 Task: Create a due date automation trigger when advanced on, on the wednesday before a card is due add basic not assigned to anyone at 11:00 AM.
Action: Mouse moved to (1080, 86)
Screenshot: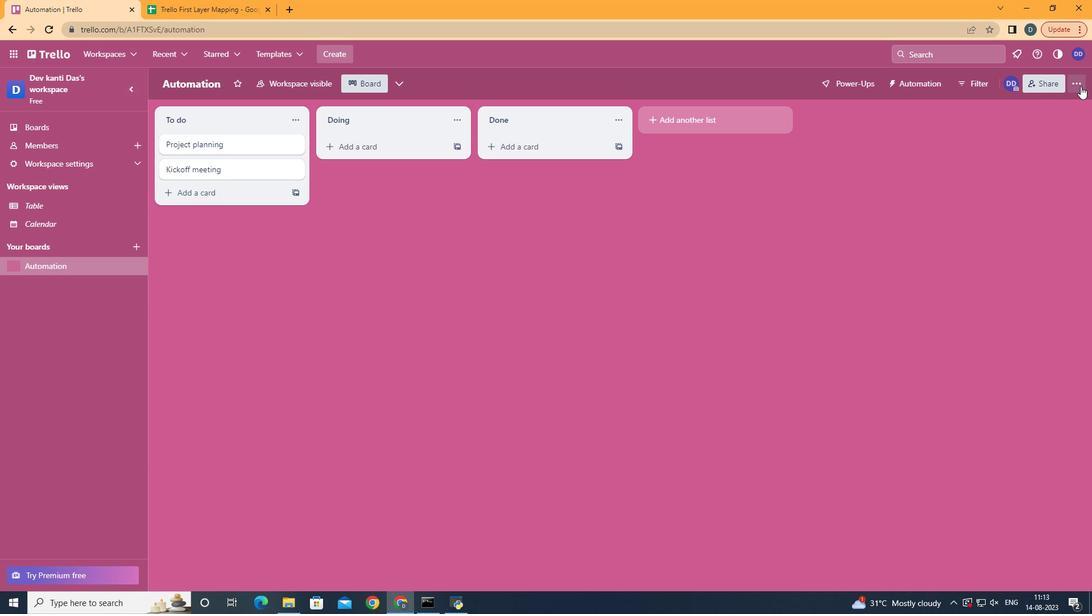 
Action: Mouse pressed left at (1080, 86)
Screenshot: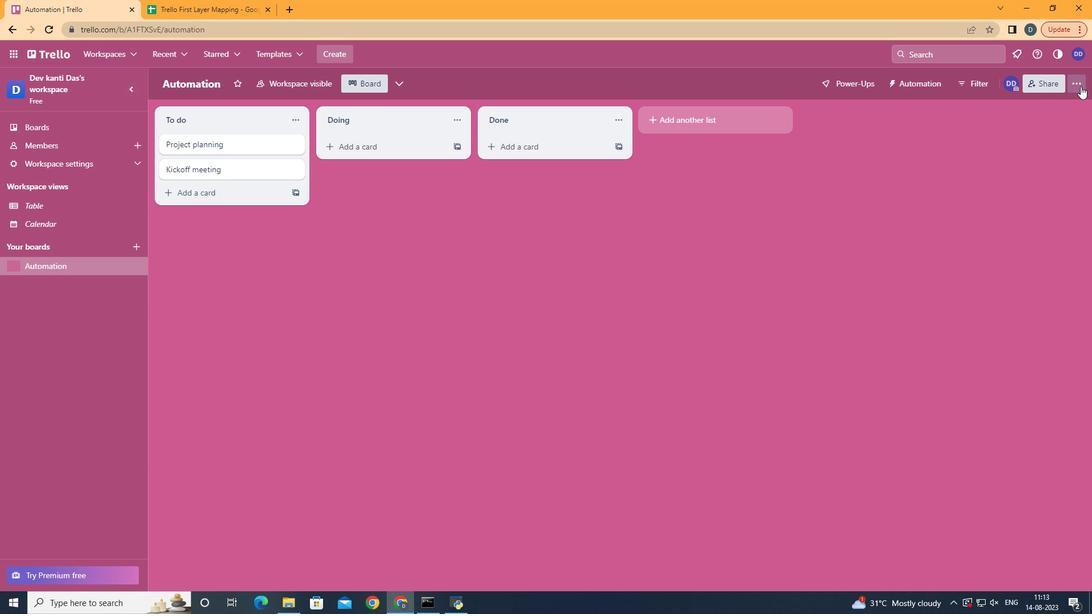 
Action: Mouse moved to (998, 225)
Screenshot: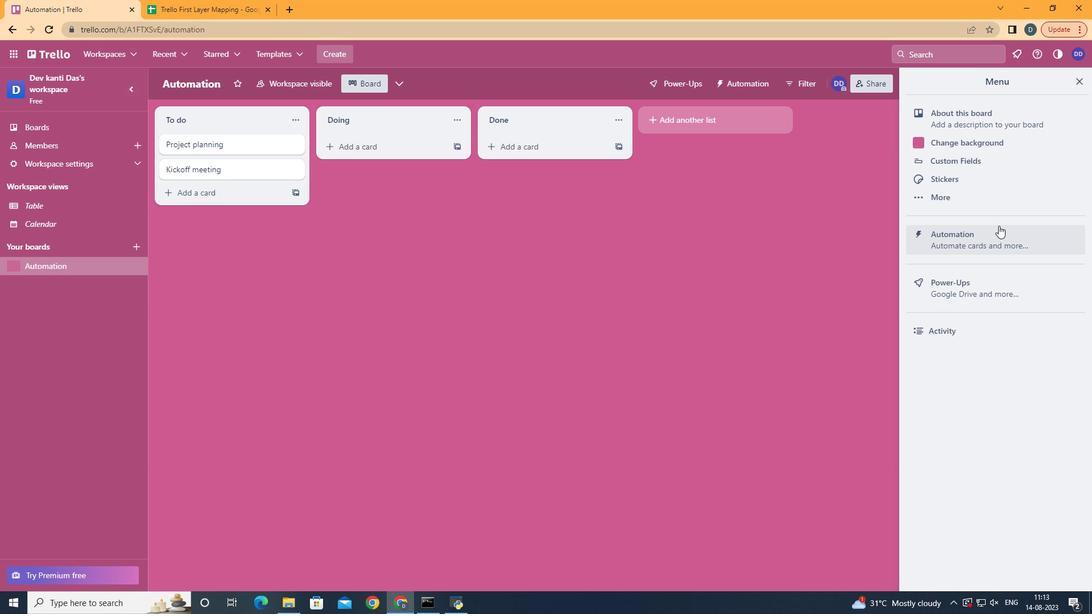 
Action: Mouse pressed left at (998, 225)
Screenshot: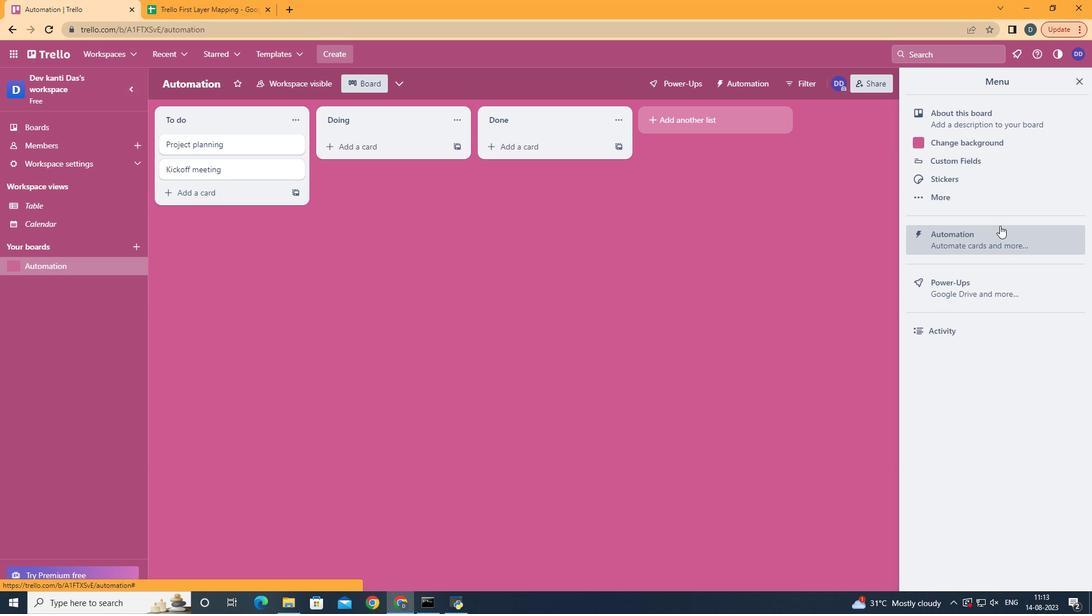 
Action: Mouse moved to (198, 227)
Screenshot: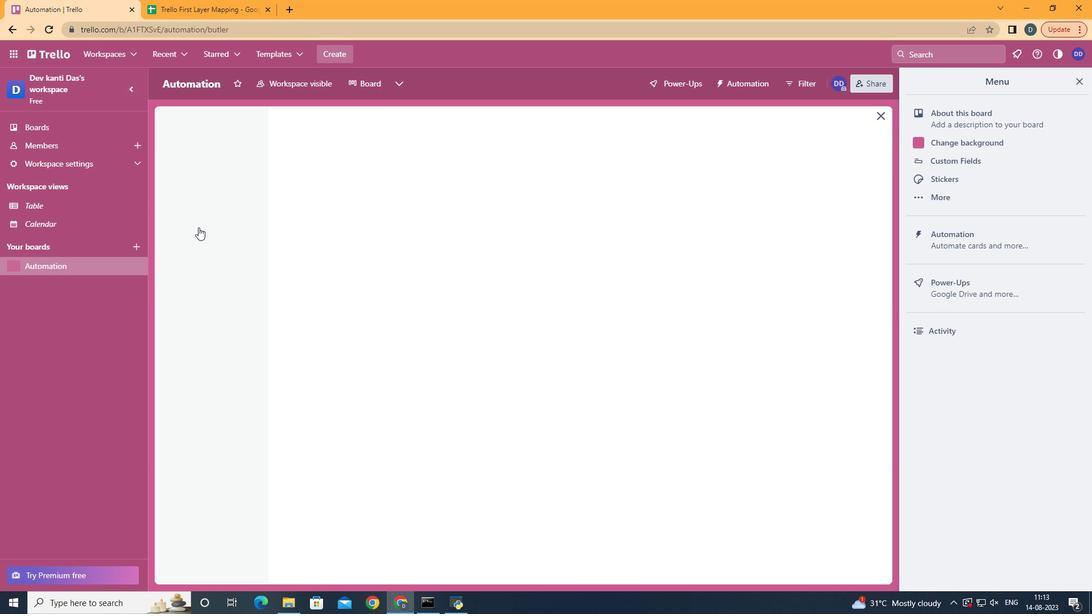
Action: Mouse pressed left at (198, 227)
Screenshot: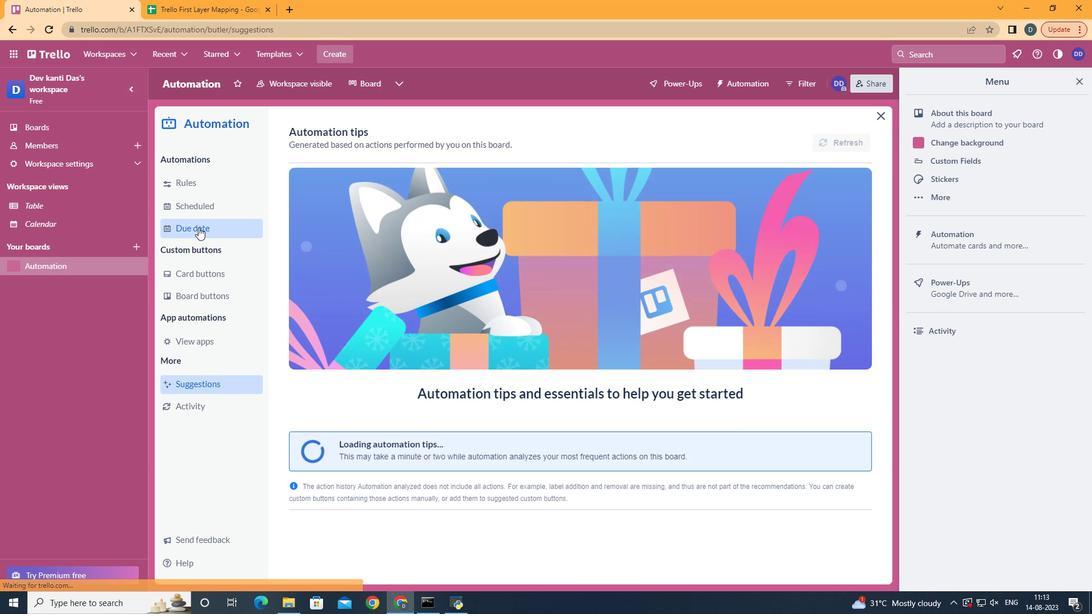
Action: Mouse moved to (804, 130)
Screenshot: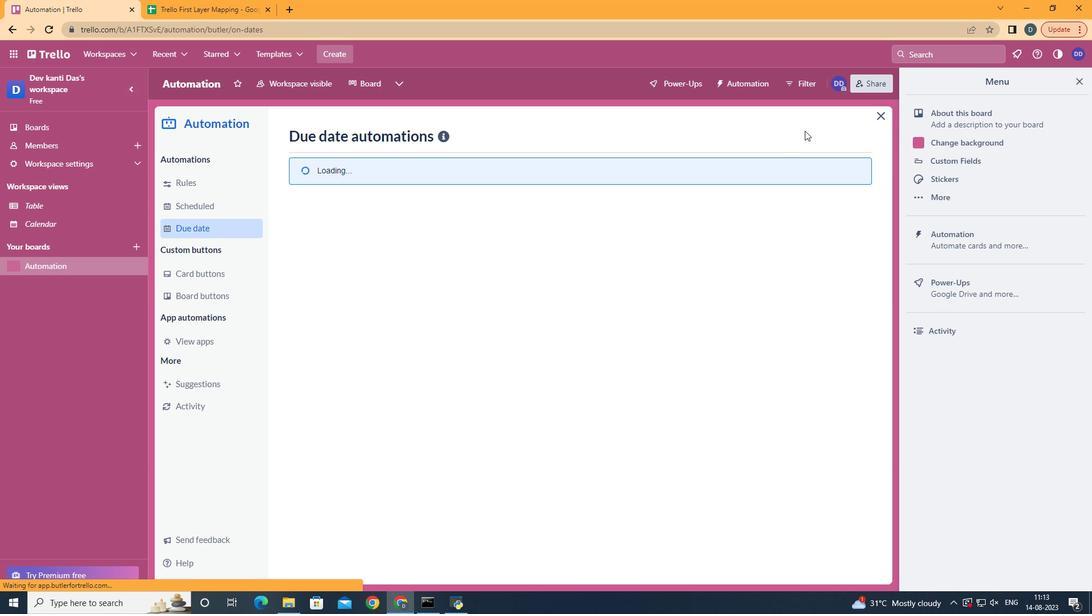 
Action: Mouse pressed left at (804, 130)
Screenshot: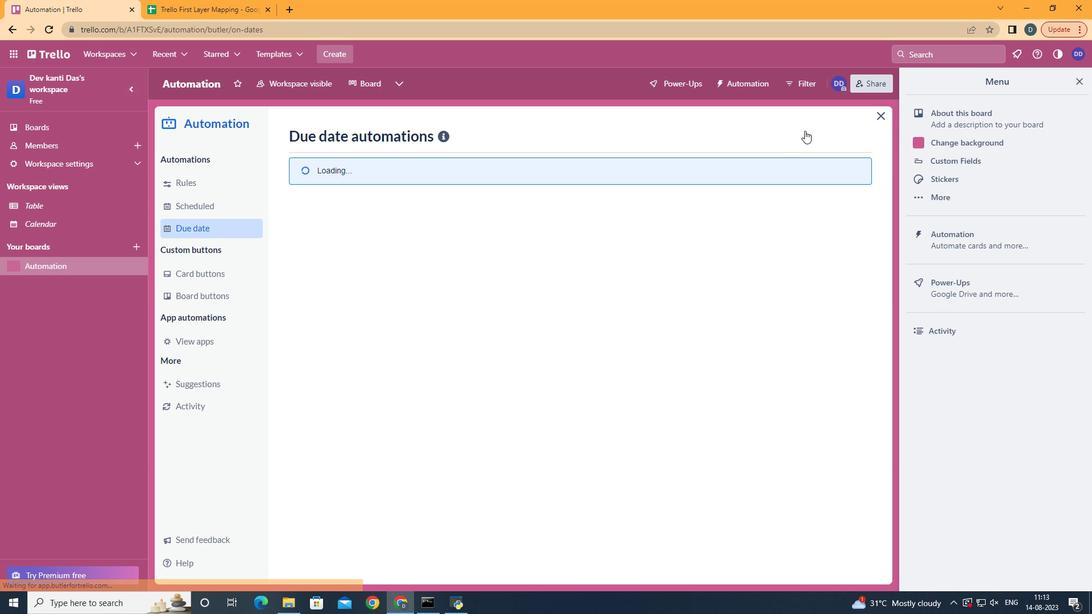 
Action: Mouse pressed left at (804, 130)
Screenshot: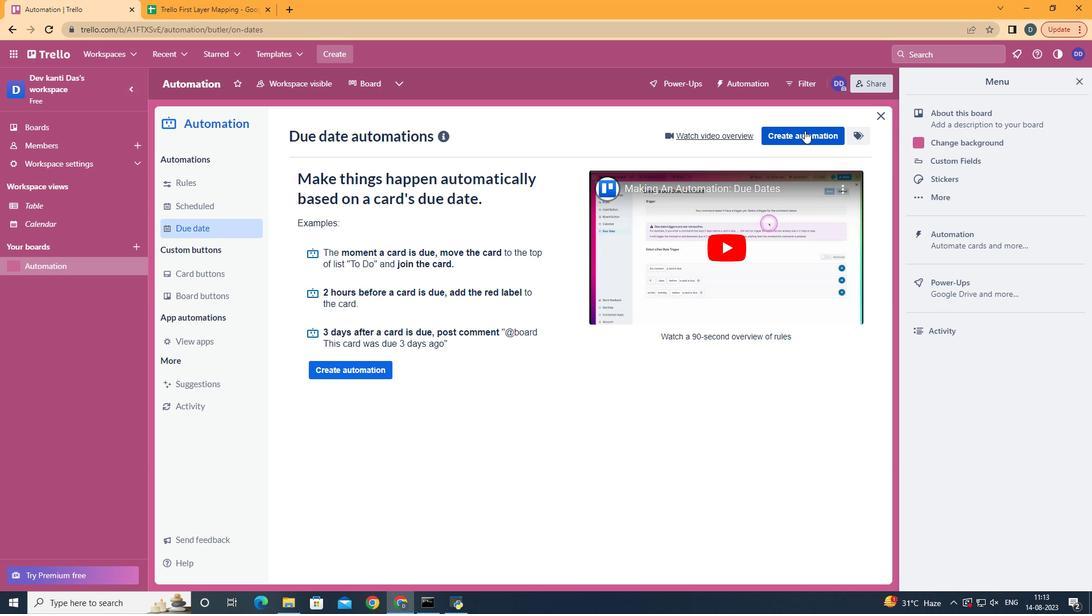 
Action: Mouse moved to (611, 255)
Screenshot: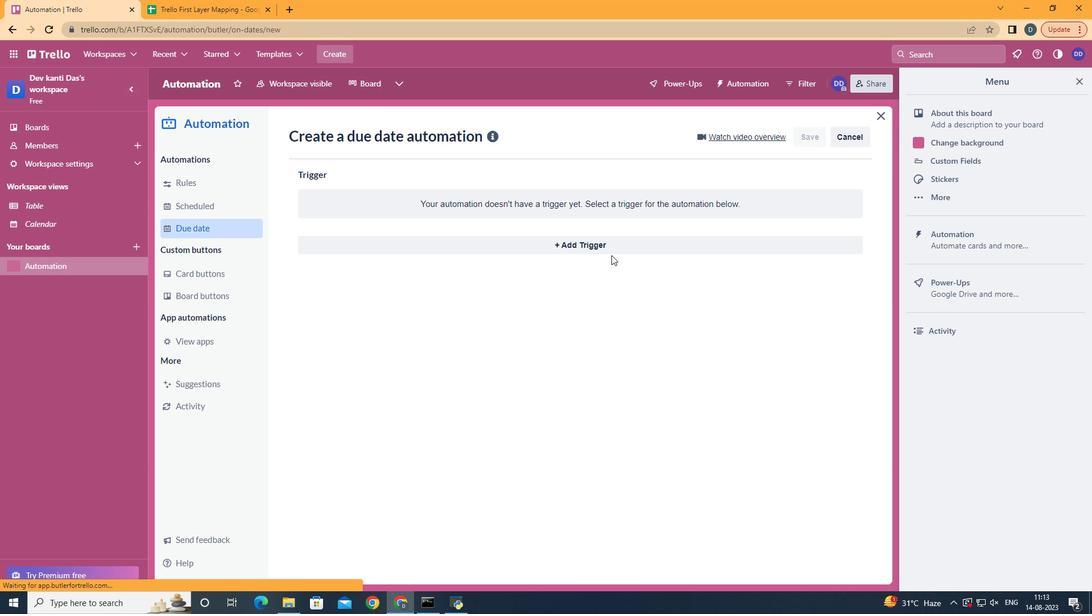 
Action: Mouse pressed left at (611, 255)
Screenshot: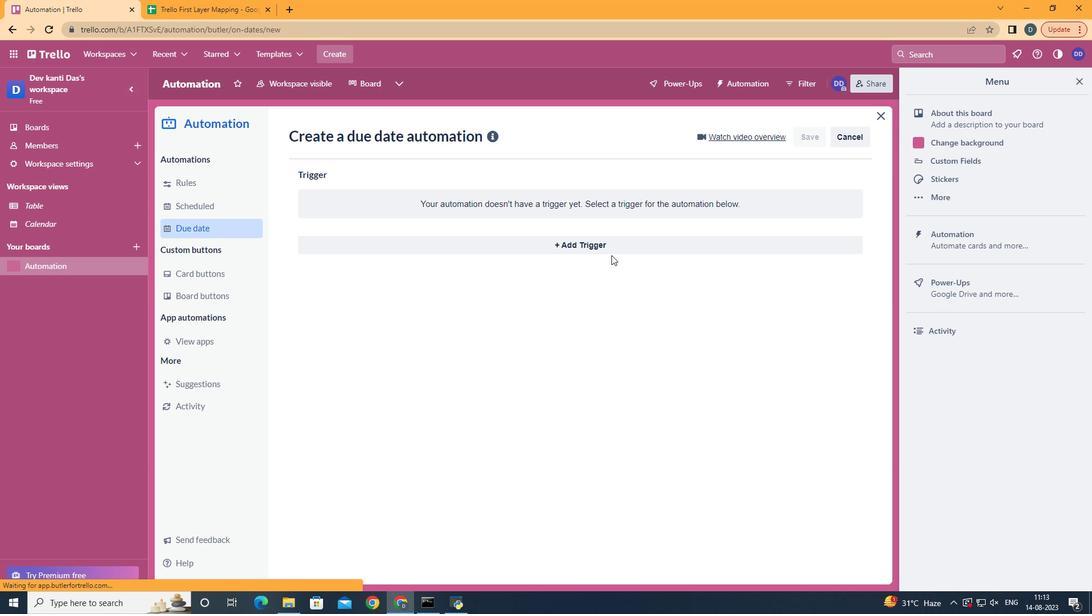 
Action: Mouse moved to (626, 248)
Screenshot: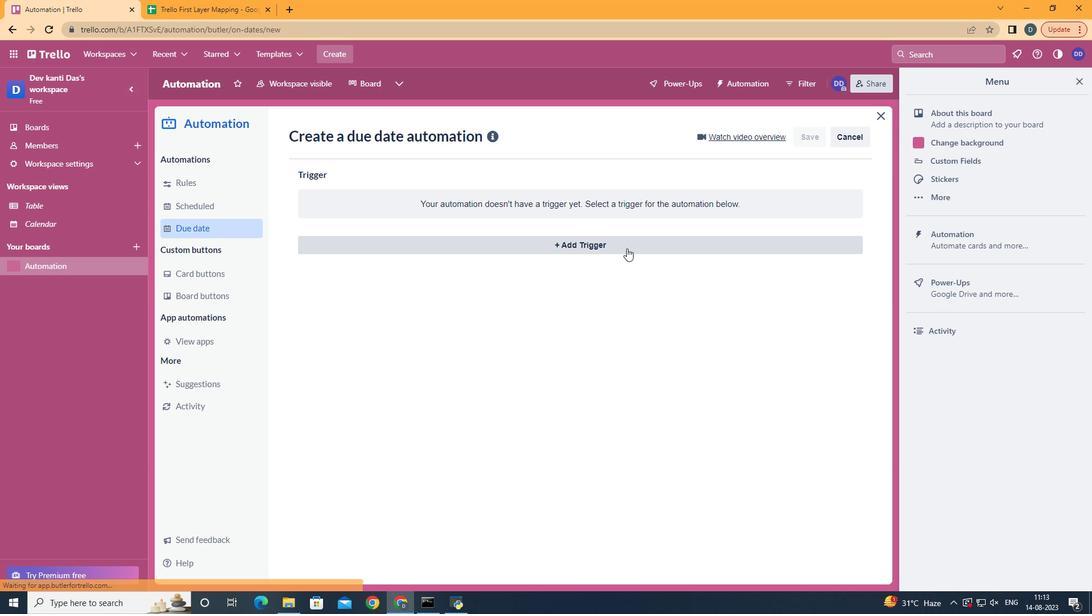 
Action: Mouse pressed left at (626, 248)
Screenshot: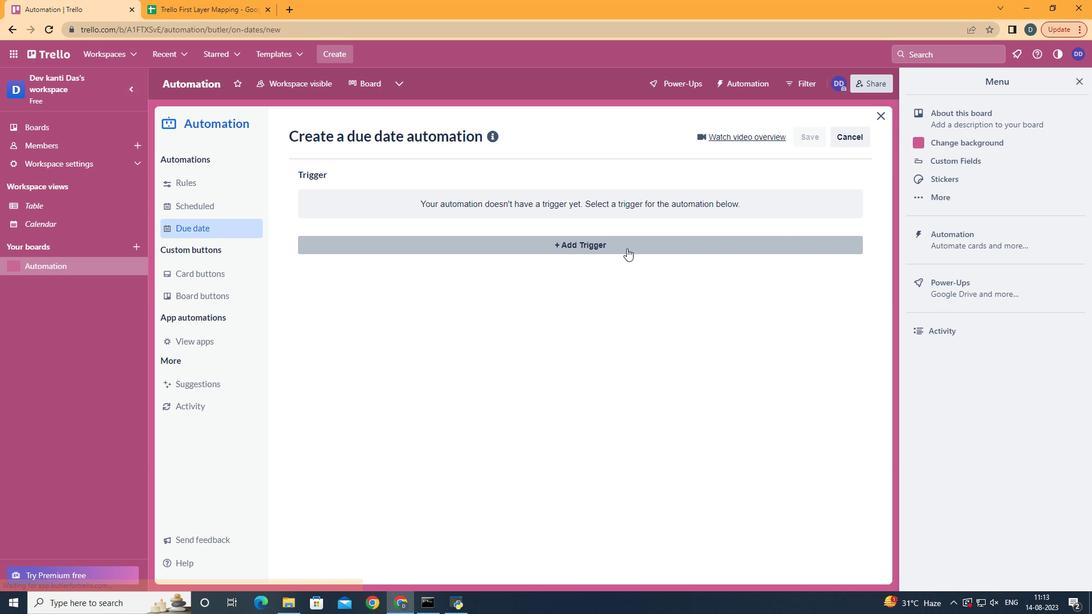 
Action: Mouse moved to (376, 342)
Screenshot: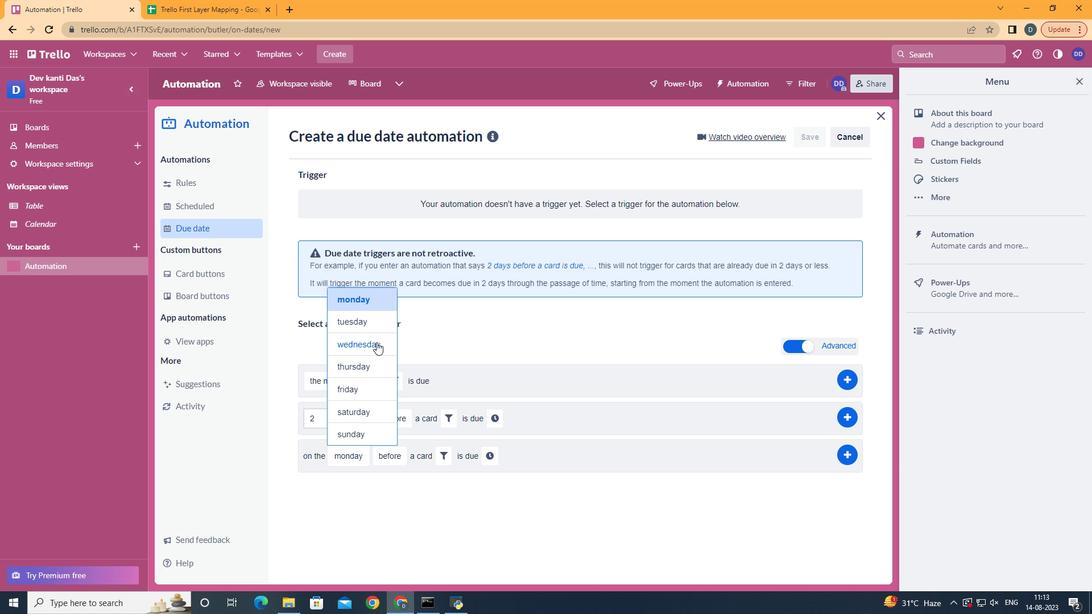 
Action: Mouse pressed left at (376, 342)
Screenshot: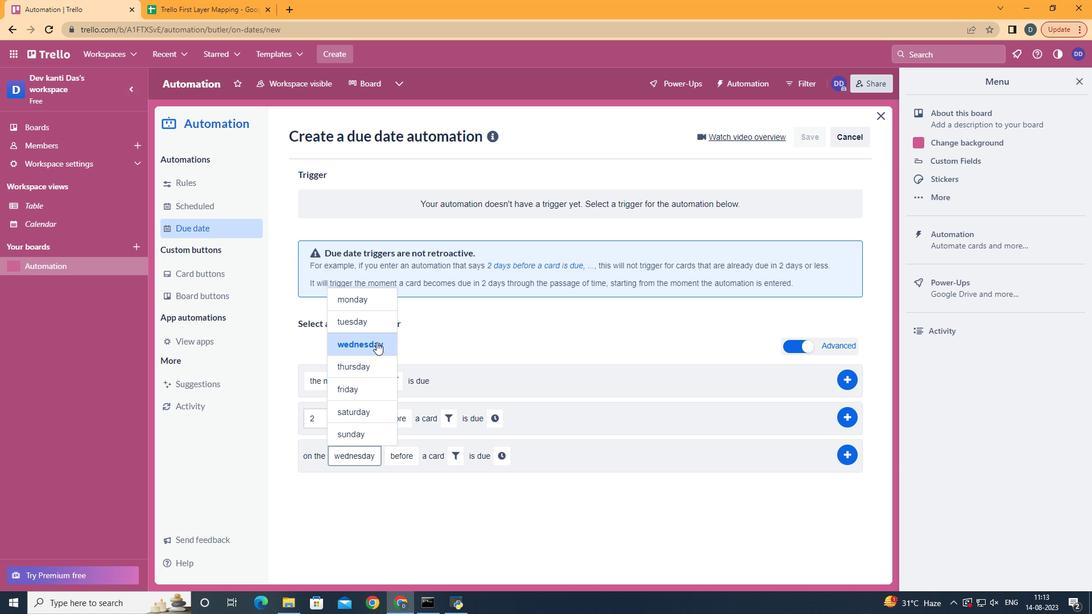
Action: Mouse moved to (450, 451)
Screenshot: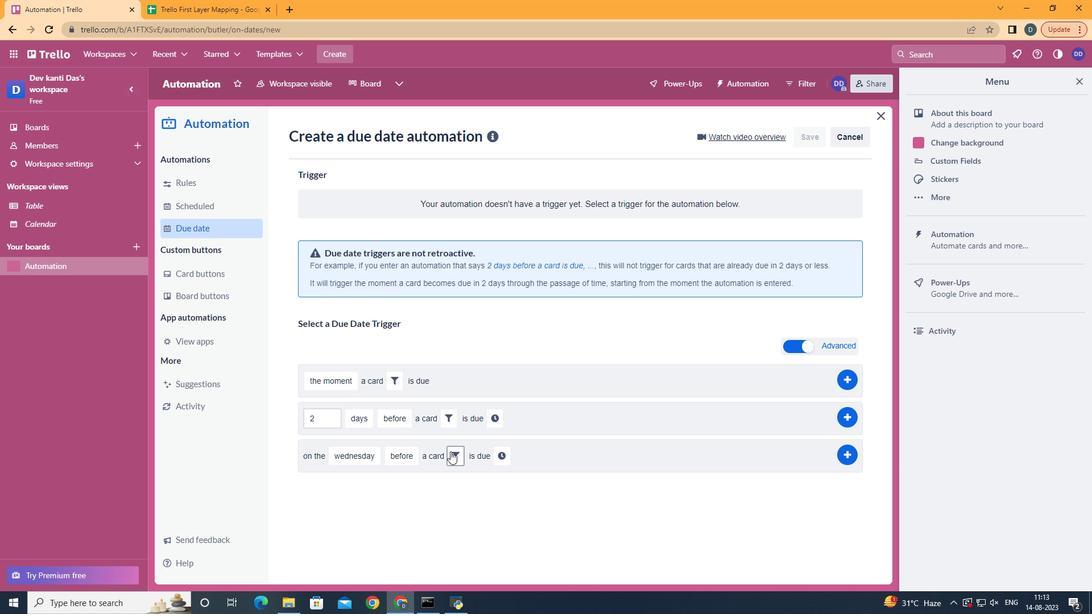 
Action: Mouse pressed left at (450, 451)
Screenshot: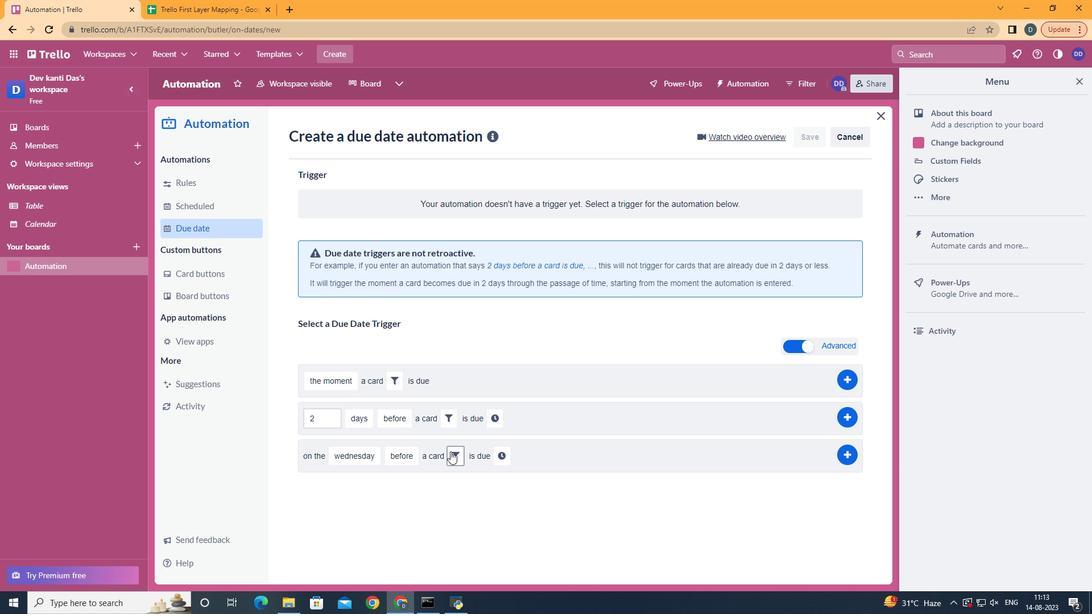 
Action: Mouse moved to (535, 547)
Screenshot: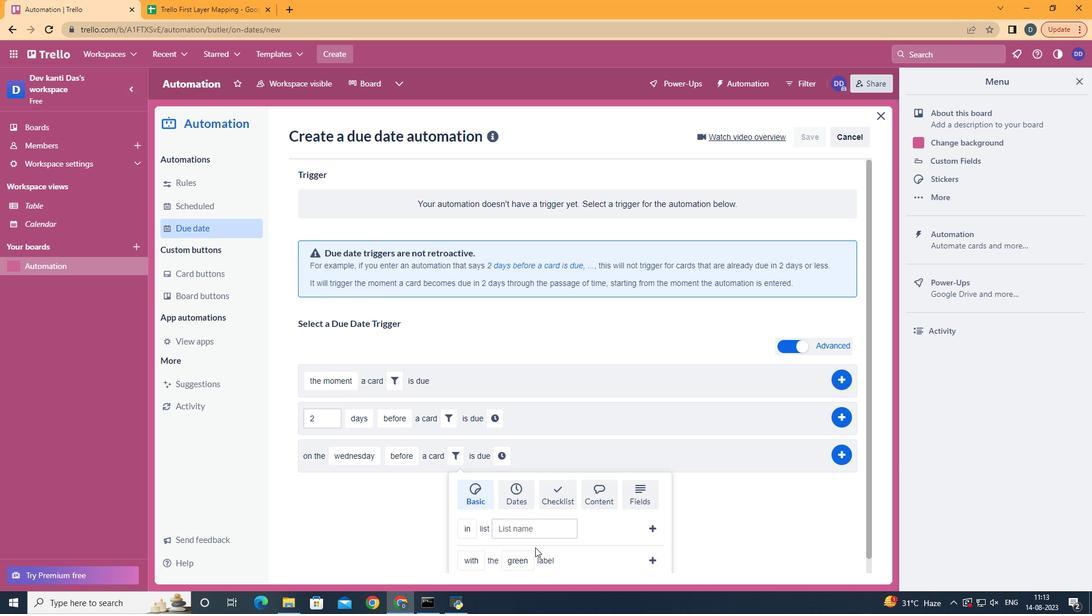 
Action: Mouse scrolled (535, 547) with delta (0, 0)
Screenshot: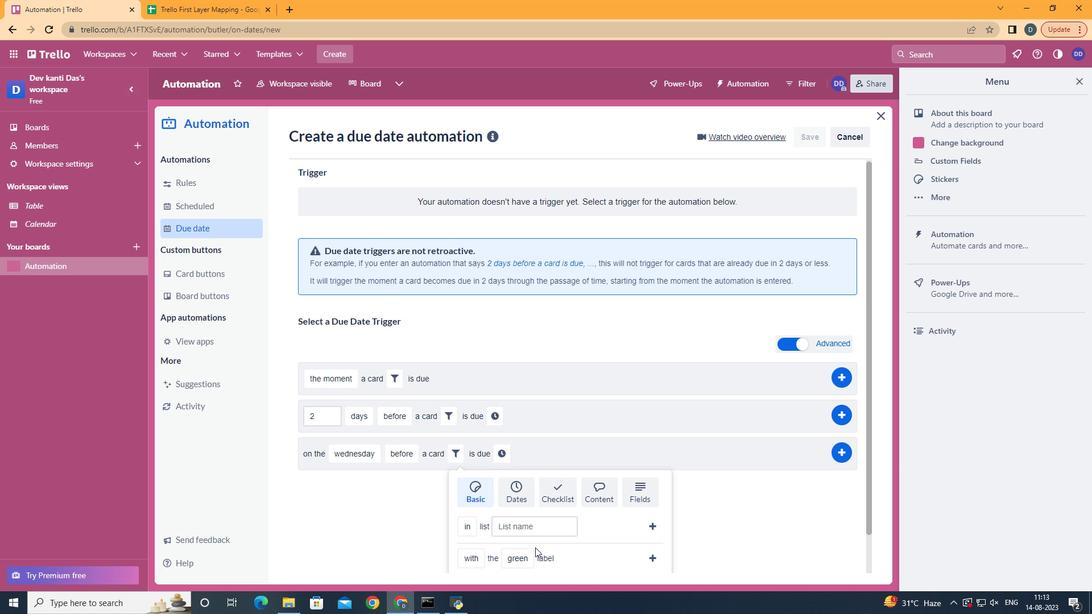 
Action: Mouse scrolled (535, 547) with delta (0, 0)
Screenshot: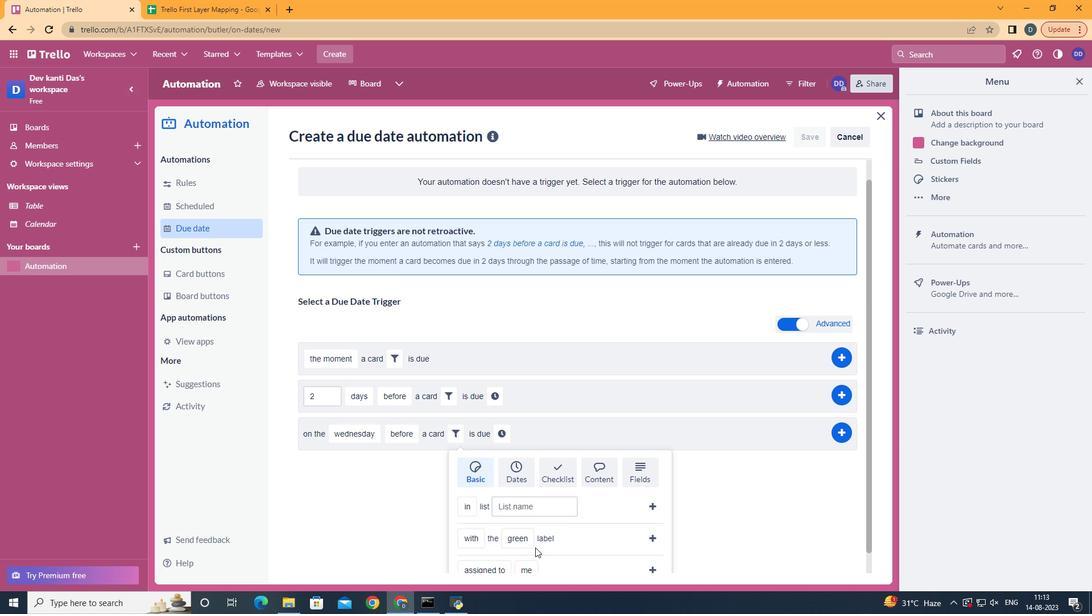 
Action: Mouse scrolled (535, 547) with delta (0, 0)
Screenshot: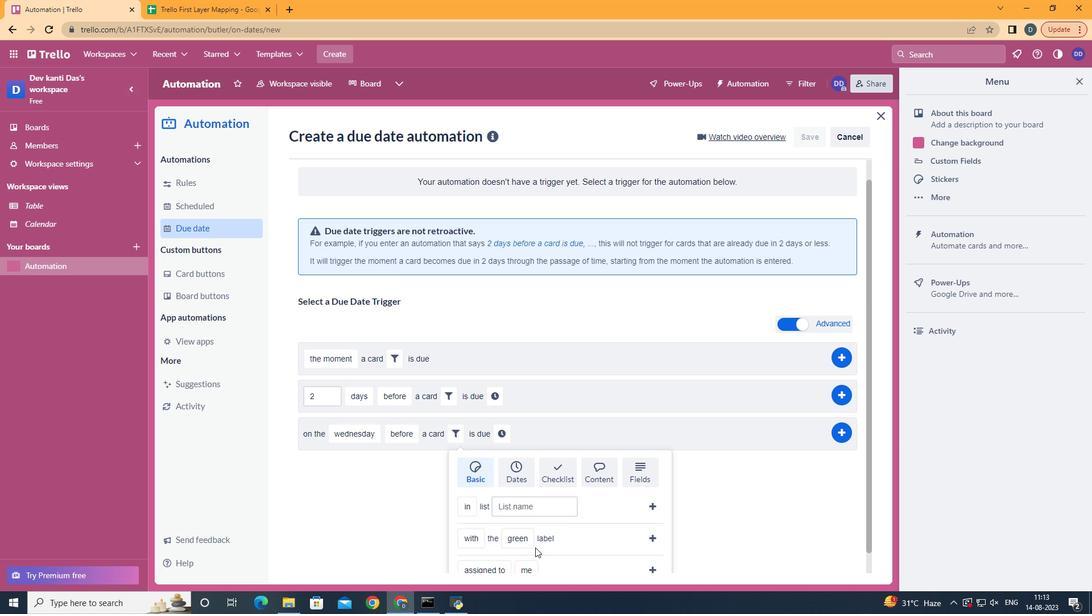 
Action: Mouse scrolled (535, 547) with delta (0, 0)
Screenshot: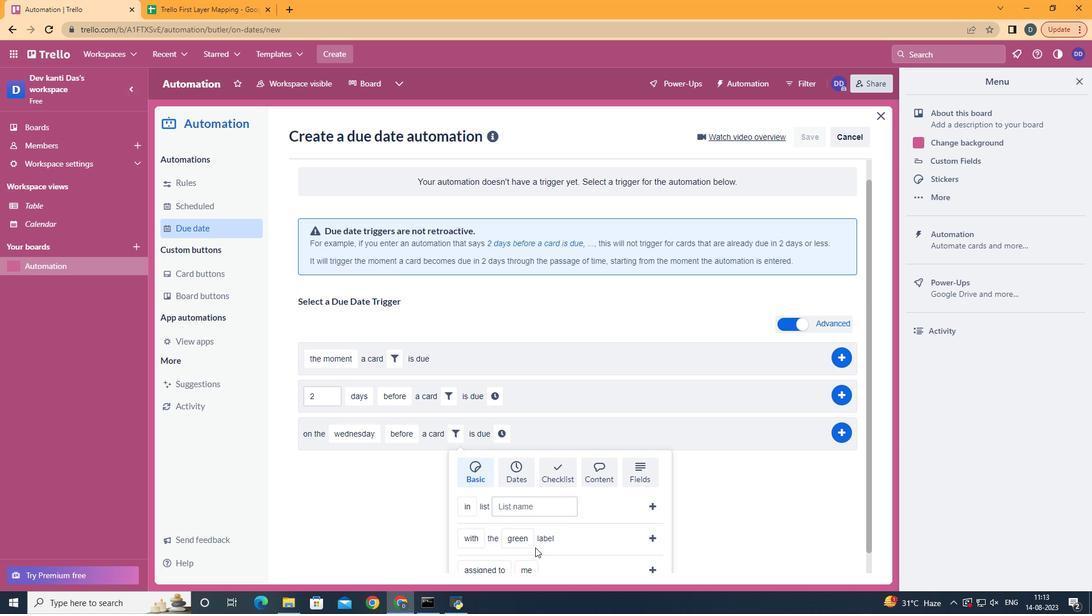 
Action: Mouse moved to (503, 525)
Screenshot: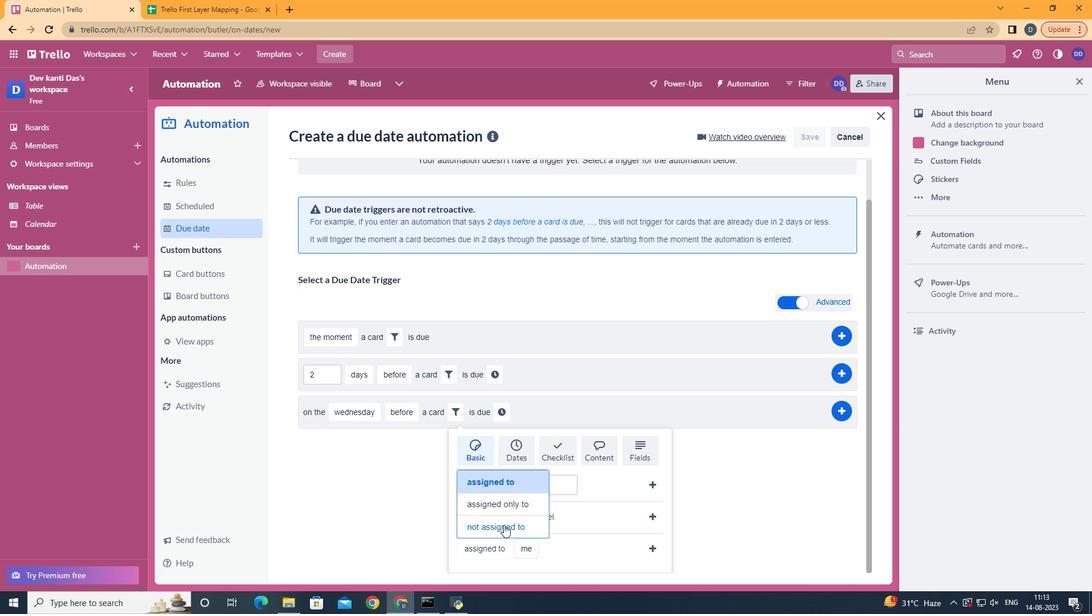 
Action: Mouse pressed left at (503, 525)
Screenshot: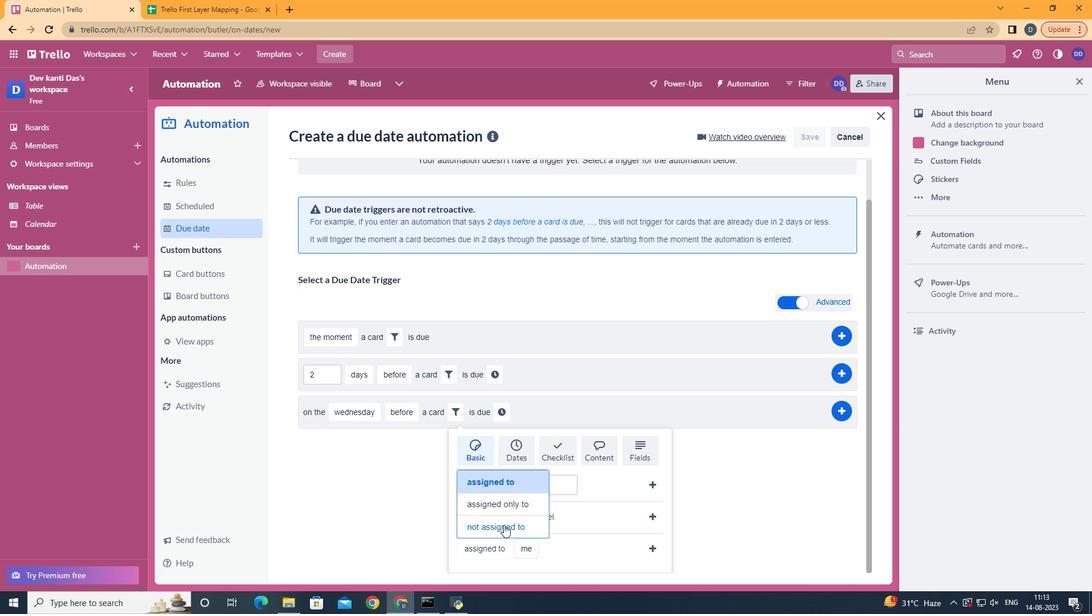 
Action: Mouse moved to (550, 502)
Screenshot: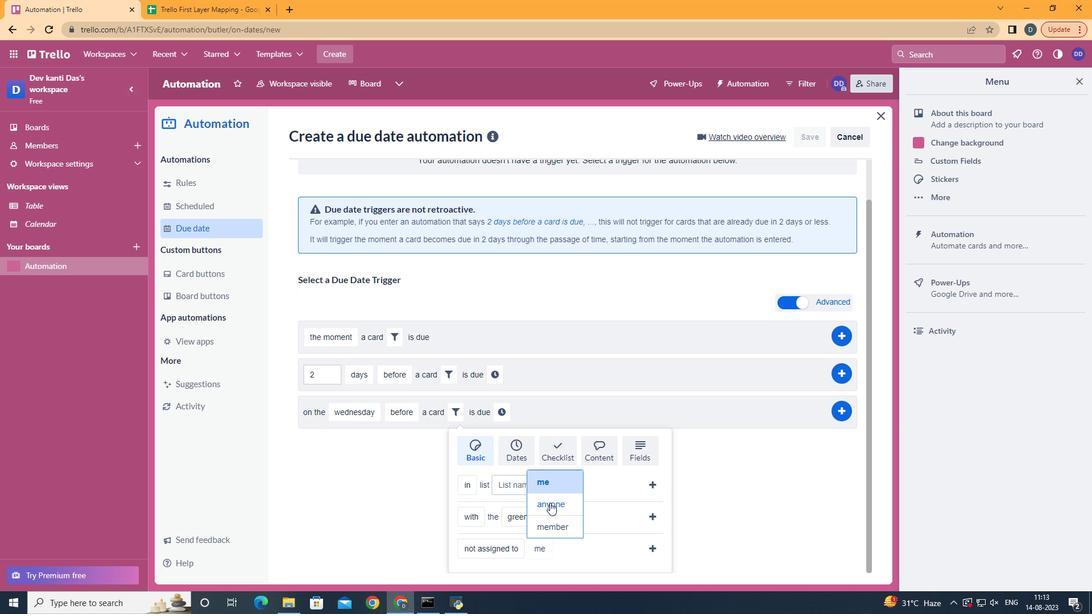 
Action: Mouse pressed left at (550, 502)
Screenshot: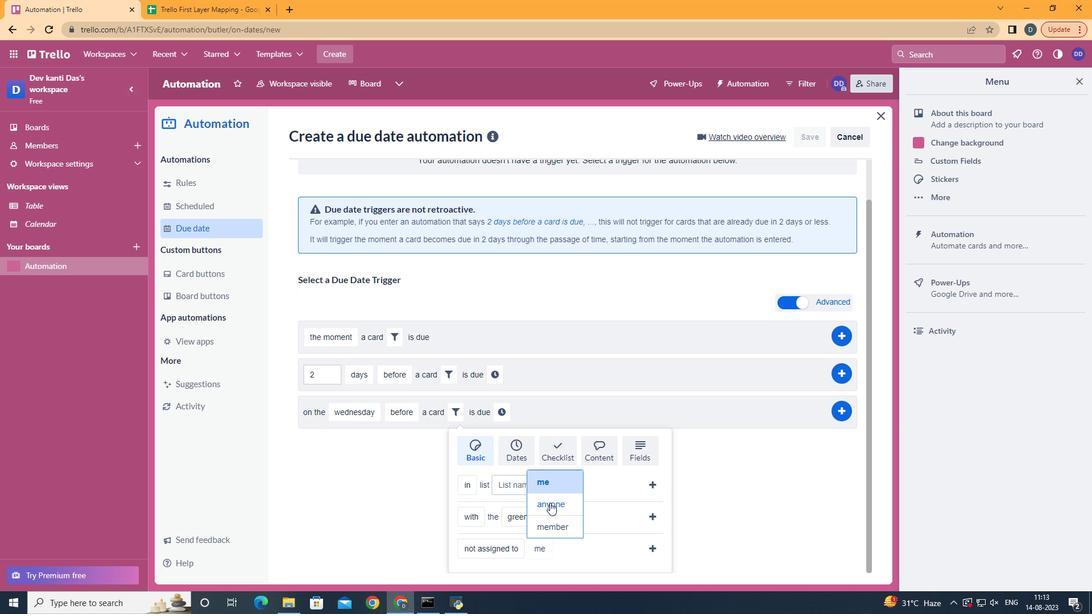 
Action: Mouse moved to (648, 542)
Screenshot: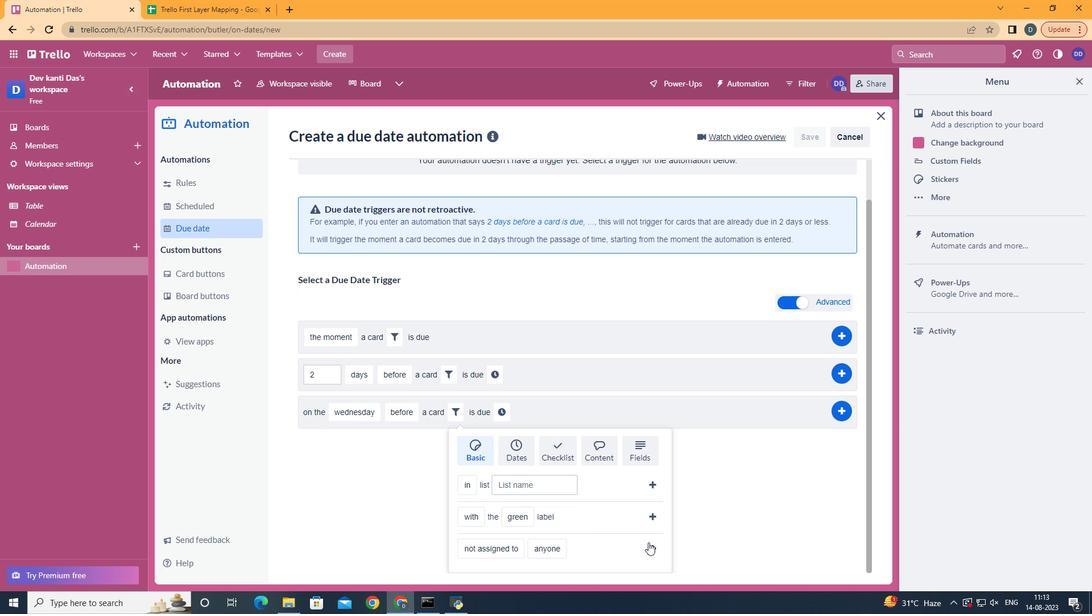 
Action: Mouse pressed left at (648, 542)
Screenshot: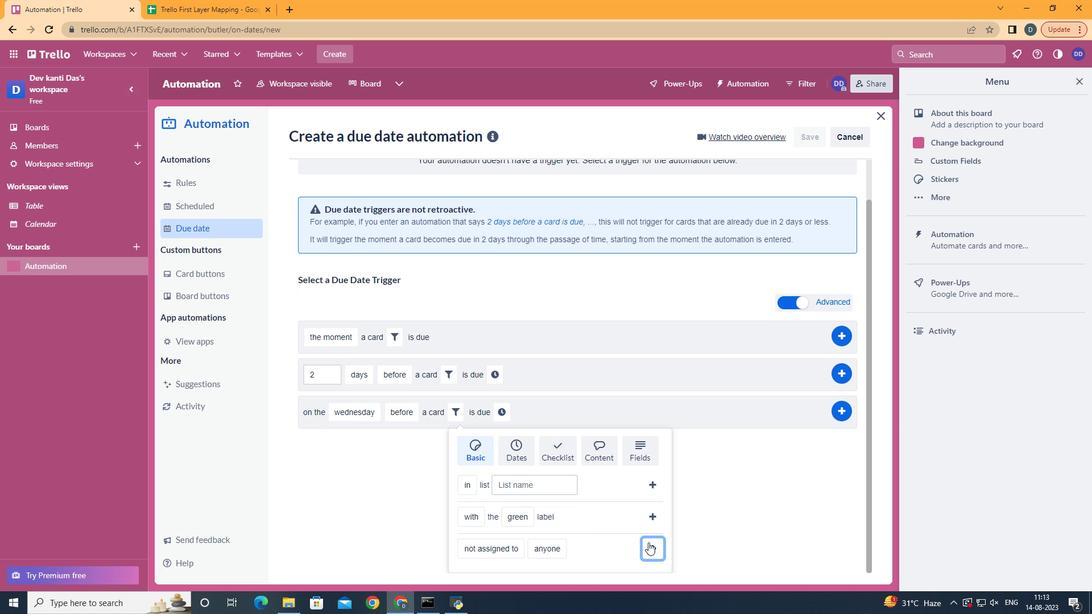 
Action: Mouse moved to (614, 455)
Screenshot: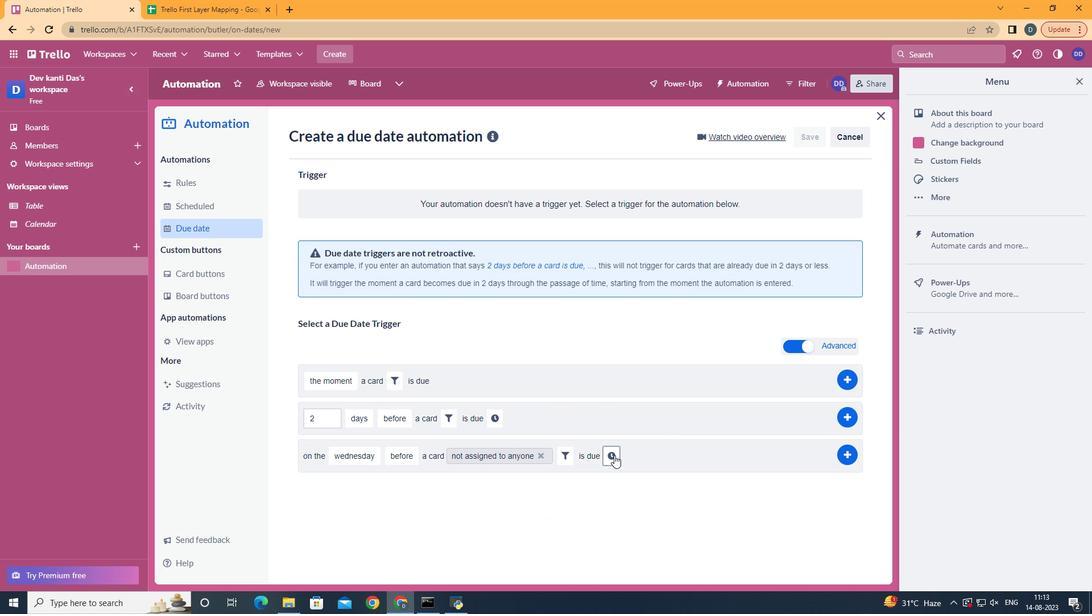 
Action: Mouse pressed left at (614, 455)
Screenshot: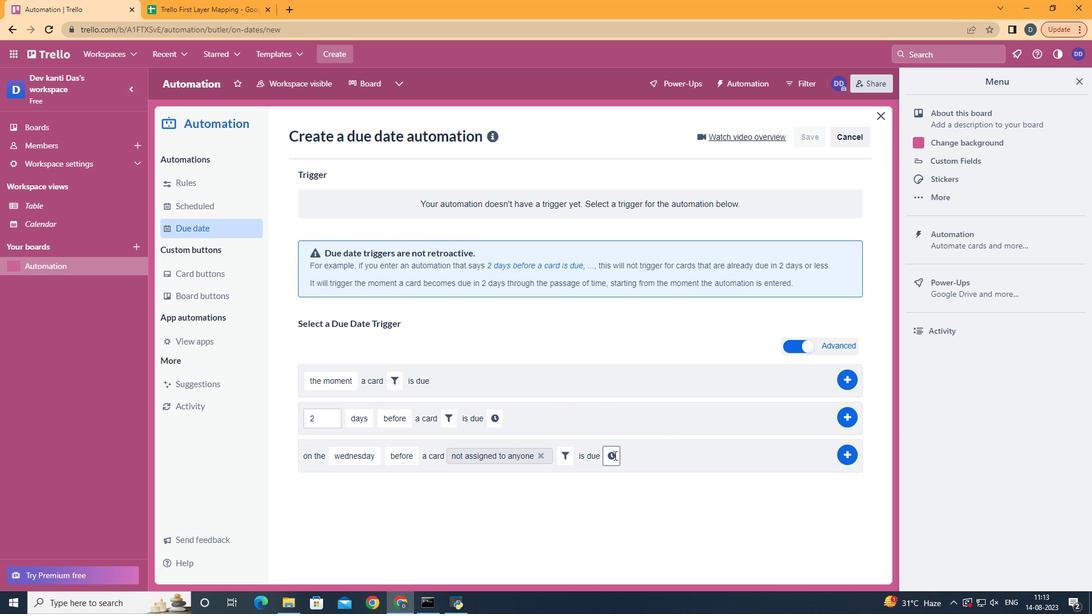 
Action: Mouse moved to (688, 456)
Screenshot: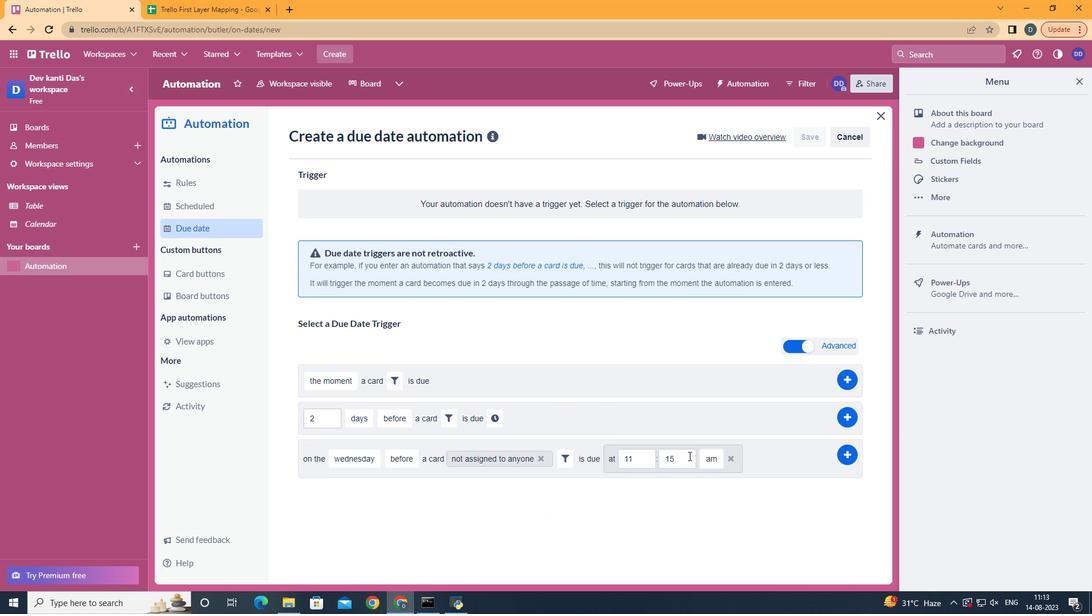 
Action: Mouse pressed left at (688, 456)
Screenshot: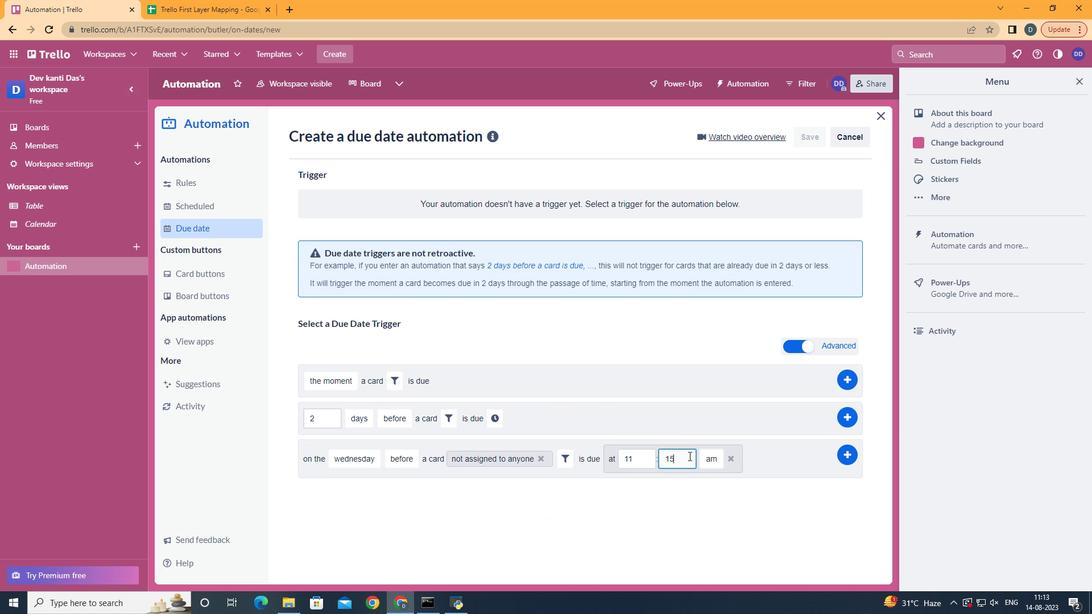 
Action: Key pressed <Key.backspace><Key.backspace>00
Screenshot: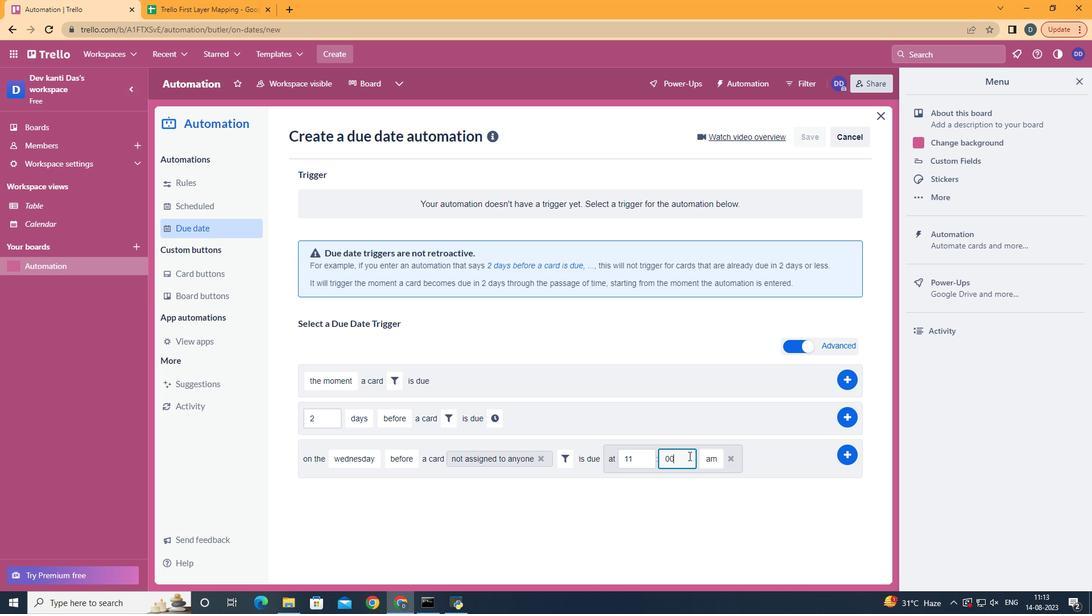 
Action: Mouse moved to (844, 449)
Screenshot: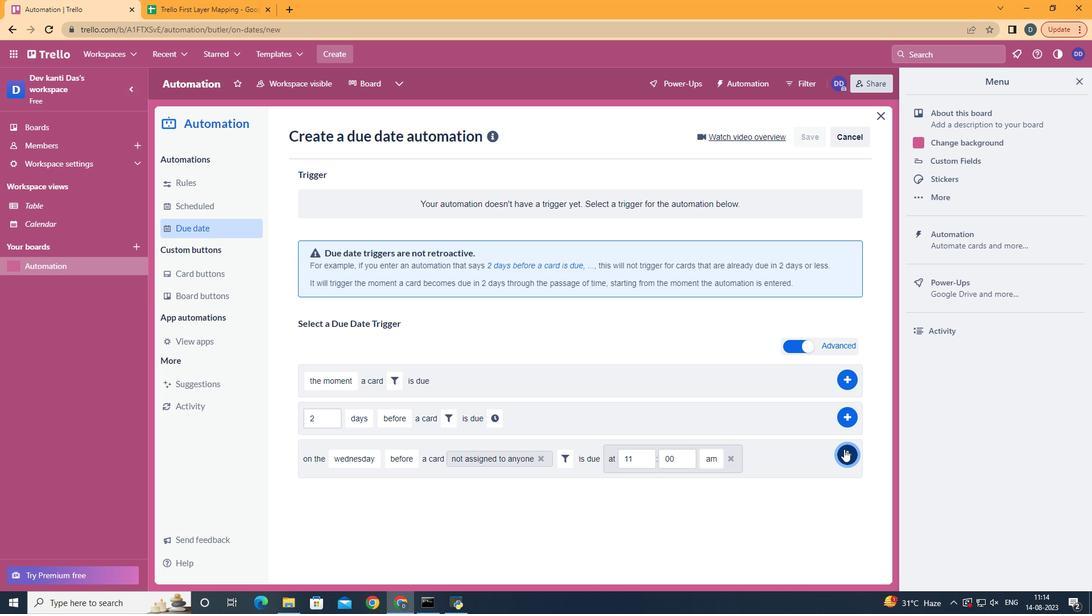 
Action: Mouse pressed left at (844, 449)
Screenshot: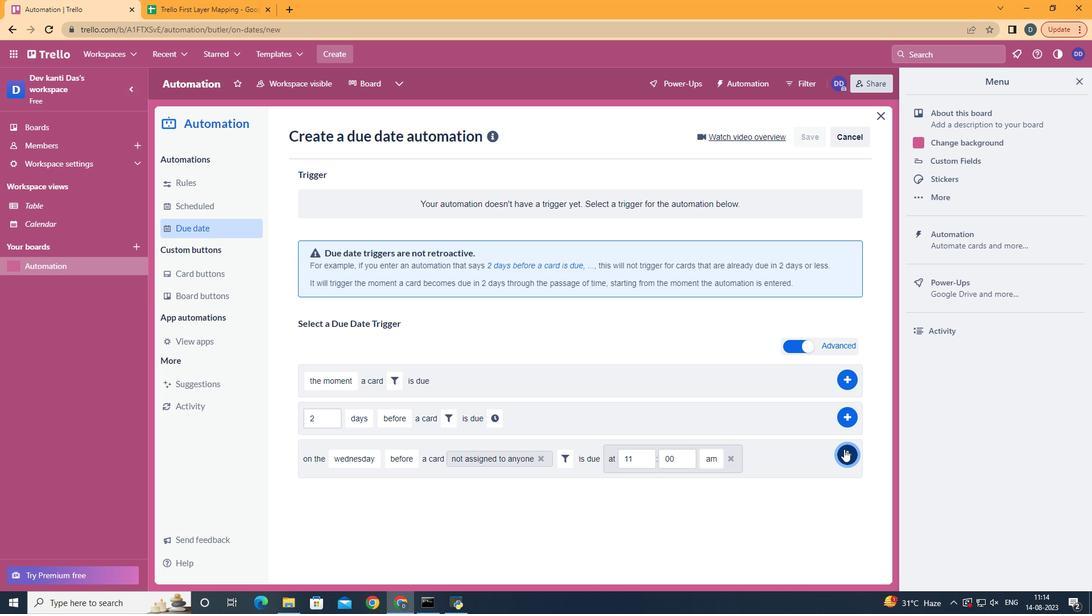 
